 Task: Sort the products in the category "Tofu & Meat Alternatives" by price (lowest first).
Action: Mouse moved to (838, 327)
Screenshot: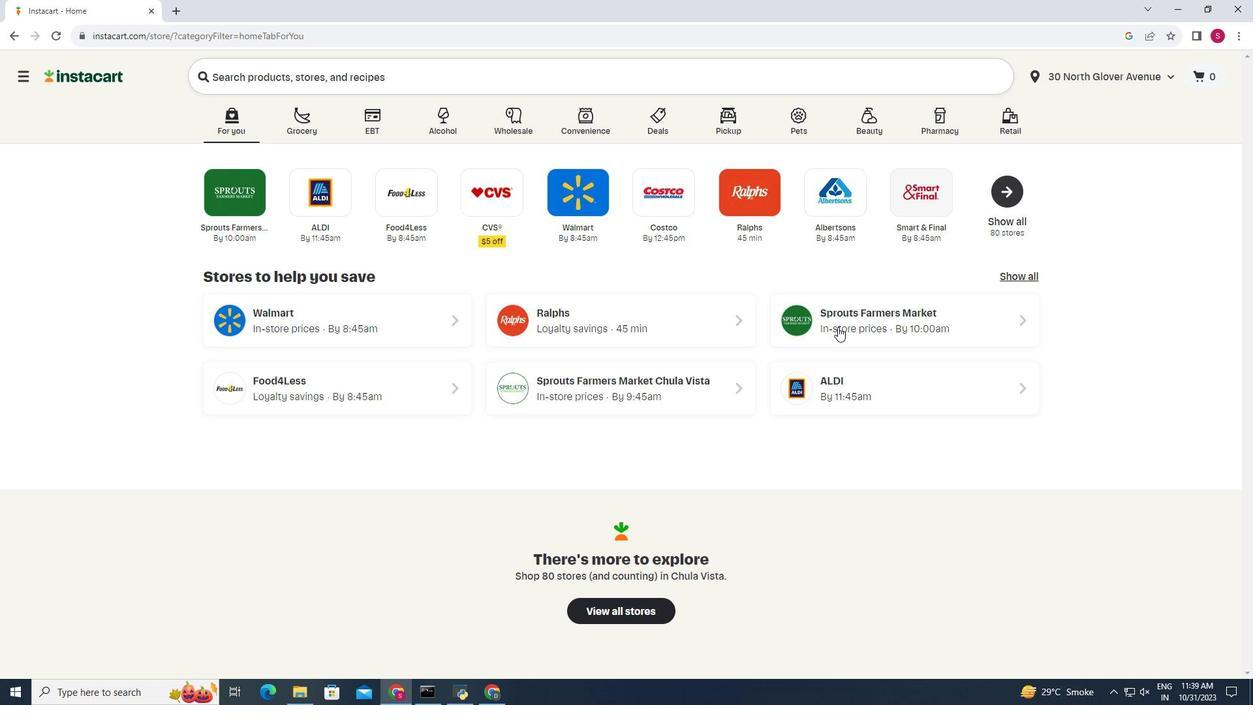 
Action: Mouse pressed left at (838, 327)
Screenshot: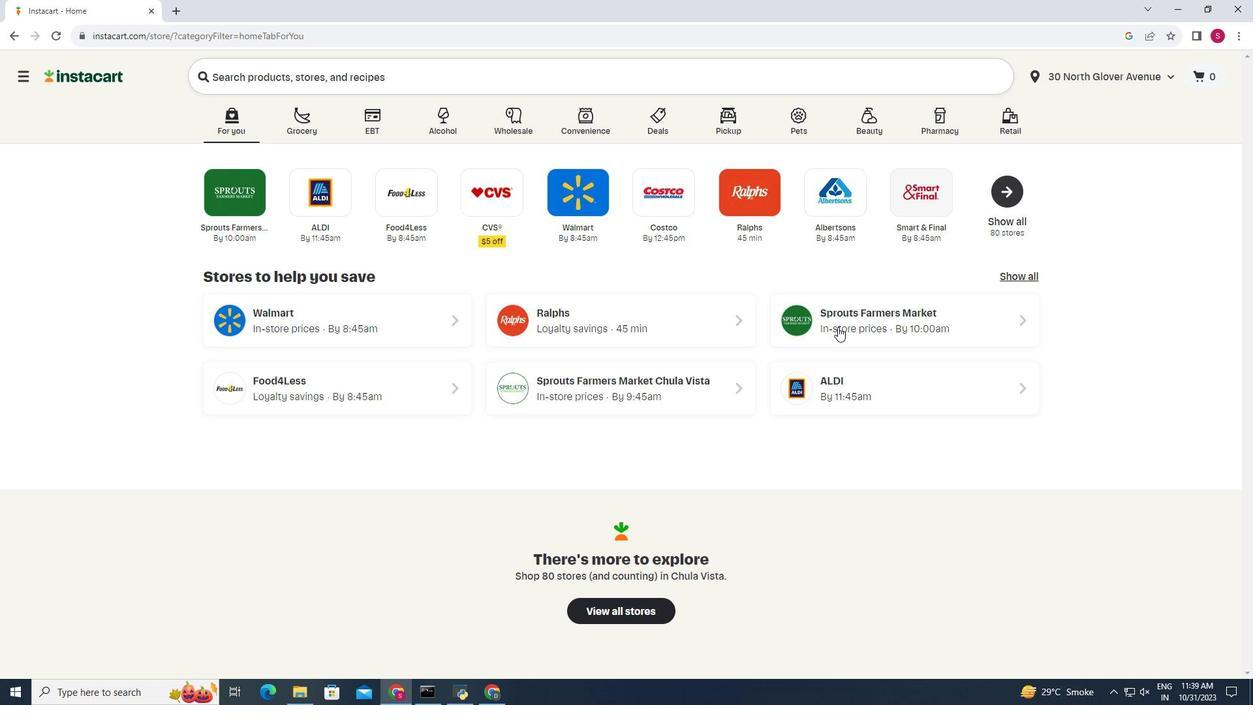 
Action: Mouse moved to (70, 574)
Screenshot: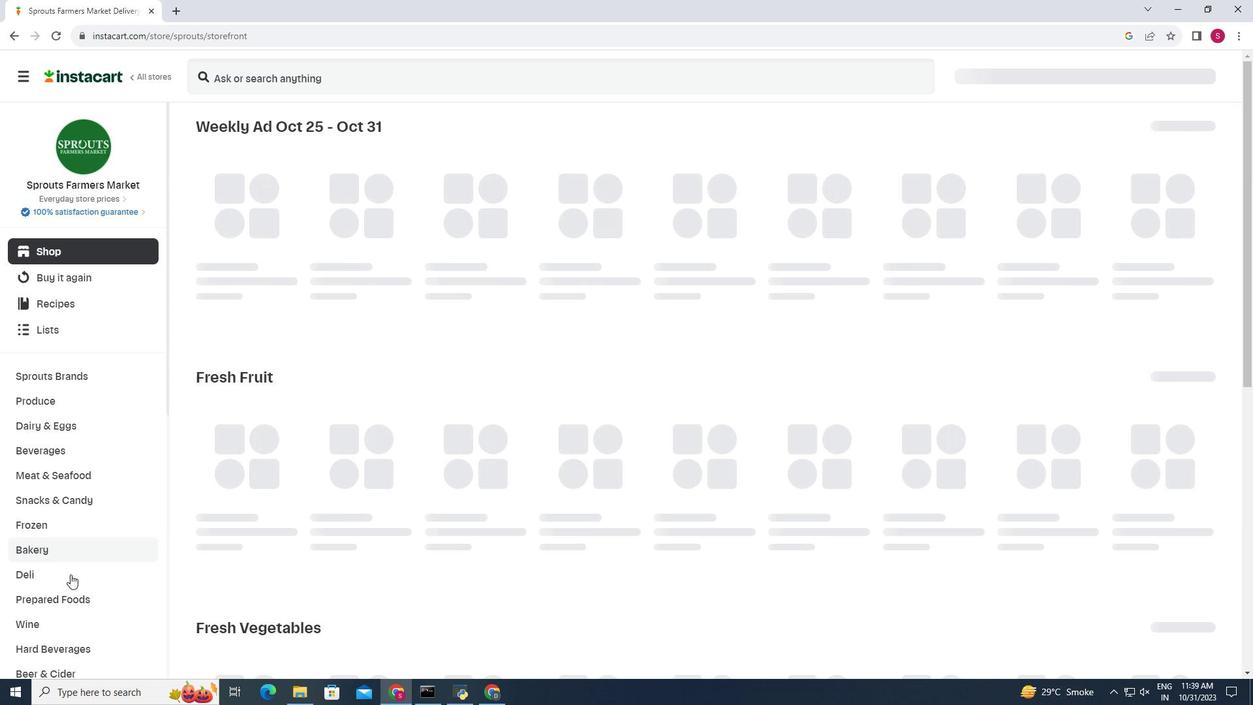
Action: Mouse pressed left at (70, 574)
Screenshot: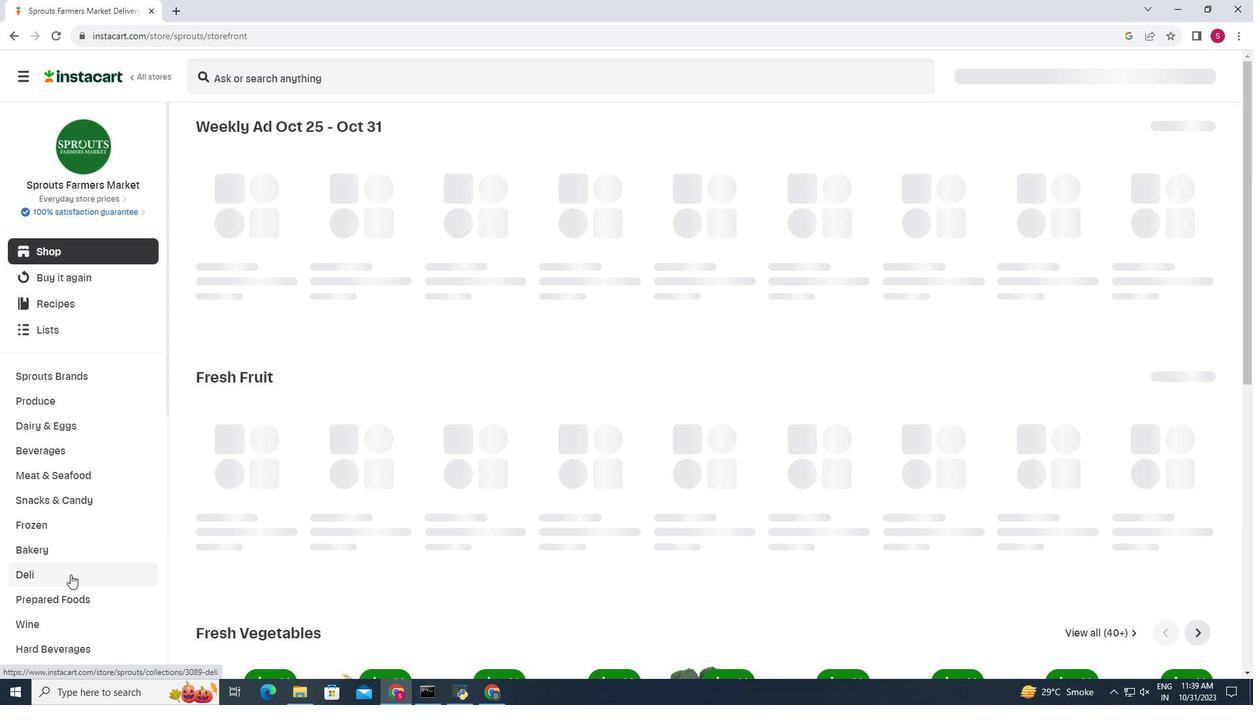 
Action: Mouse moved to (534, 159)
Screenshot: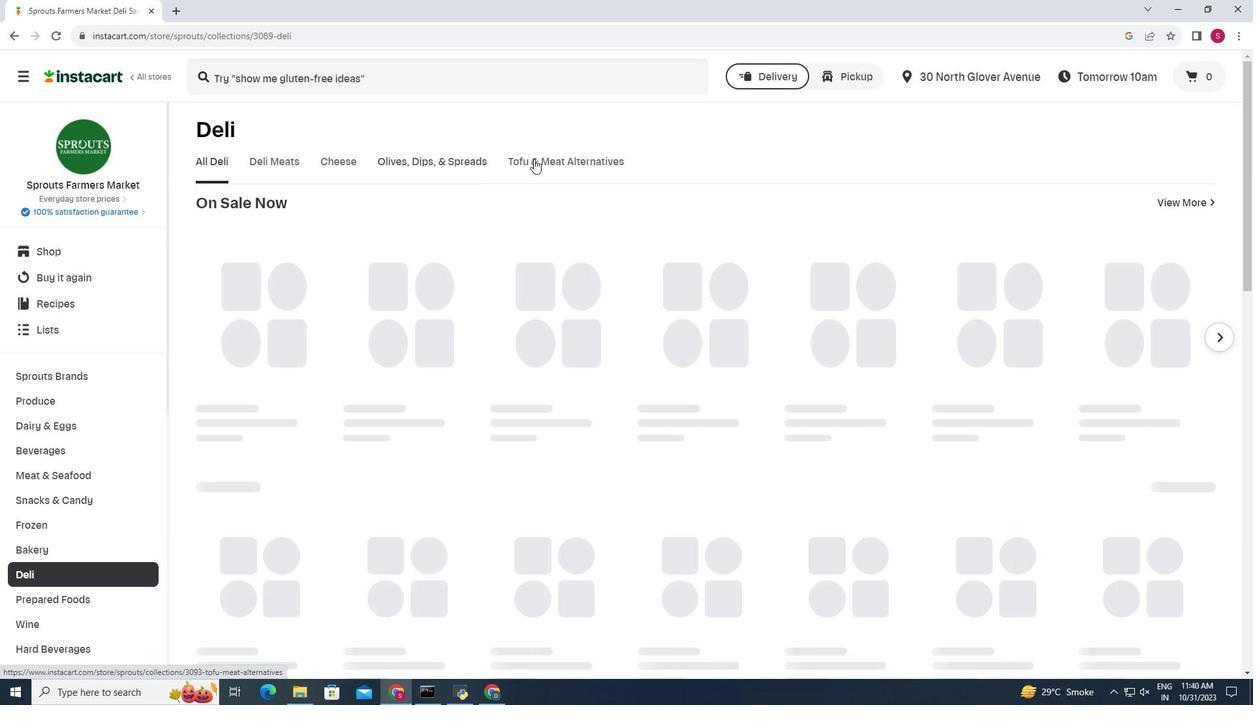 
Action: Mouse pressed left at (534, 159)
Screenshot: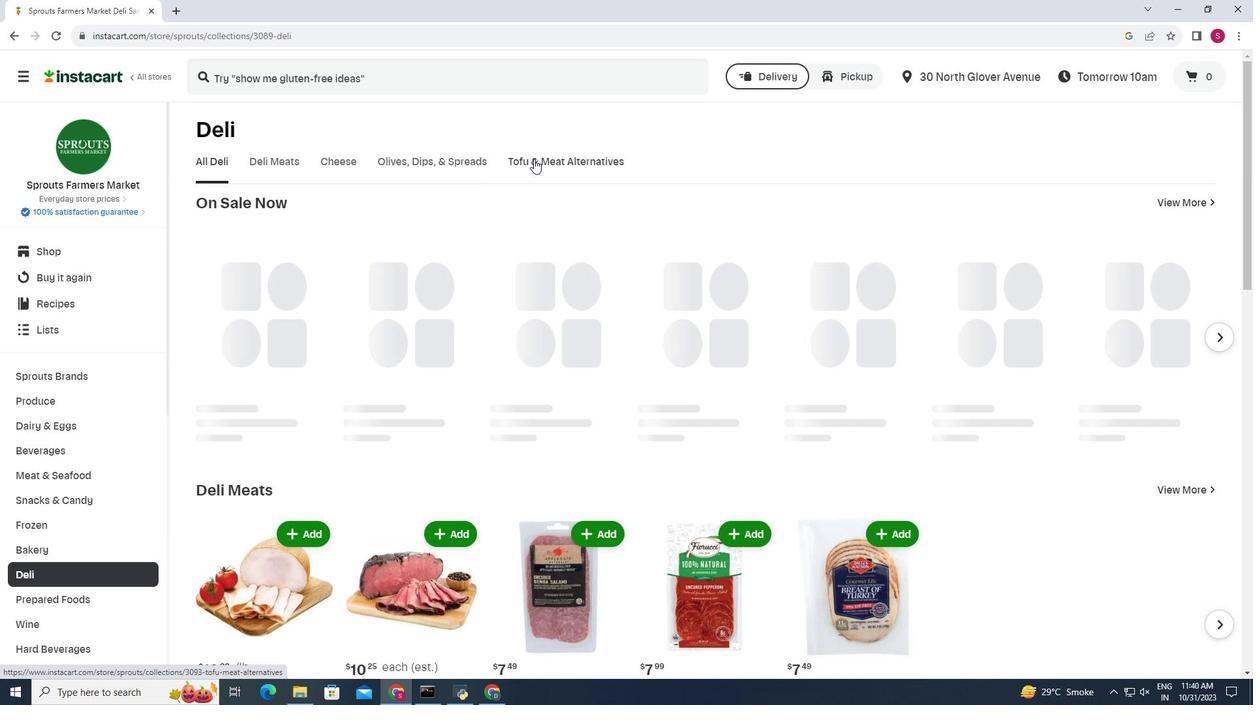 
Action: Mouse moved to (1210, 272)
Screenshot: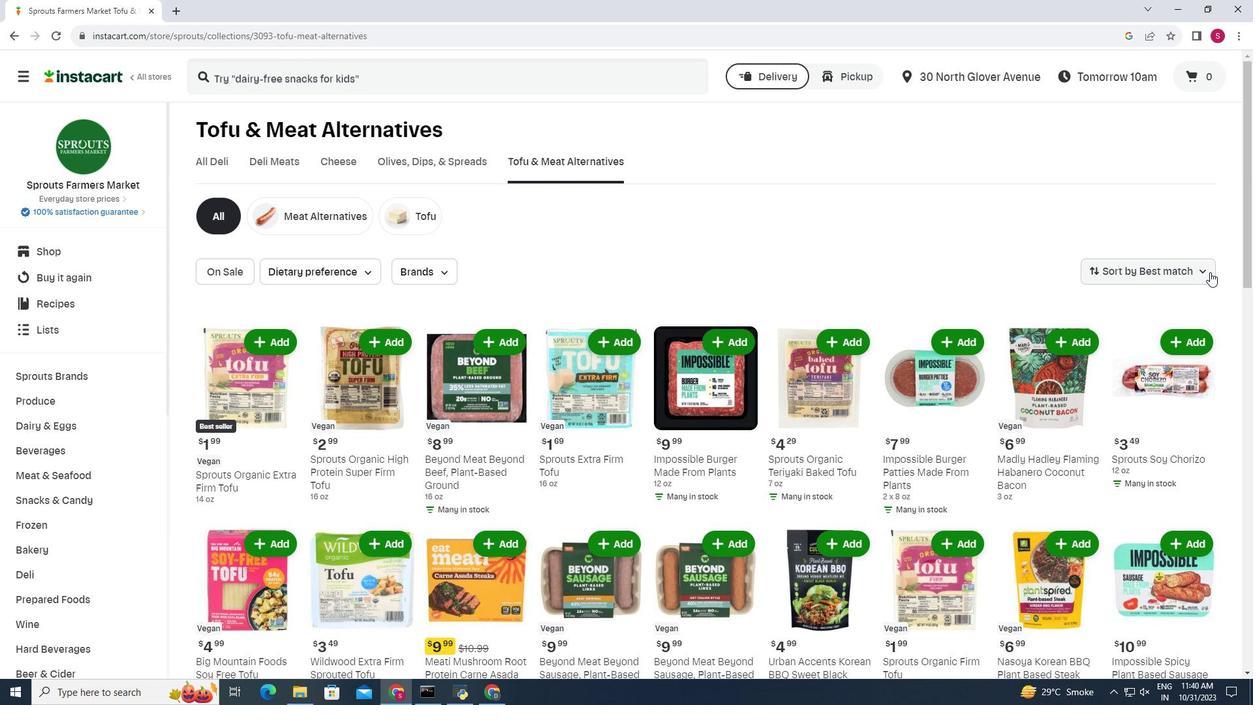 
Action: Mouse pressed left at (1210, 272)
Screenshot: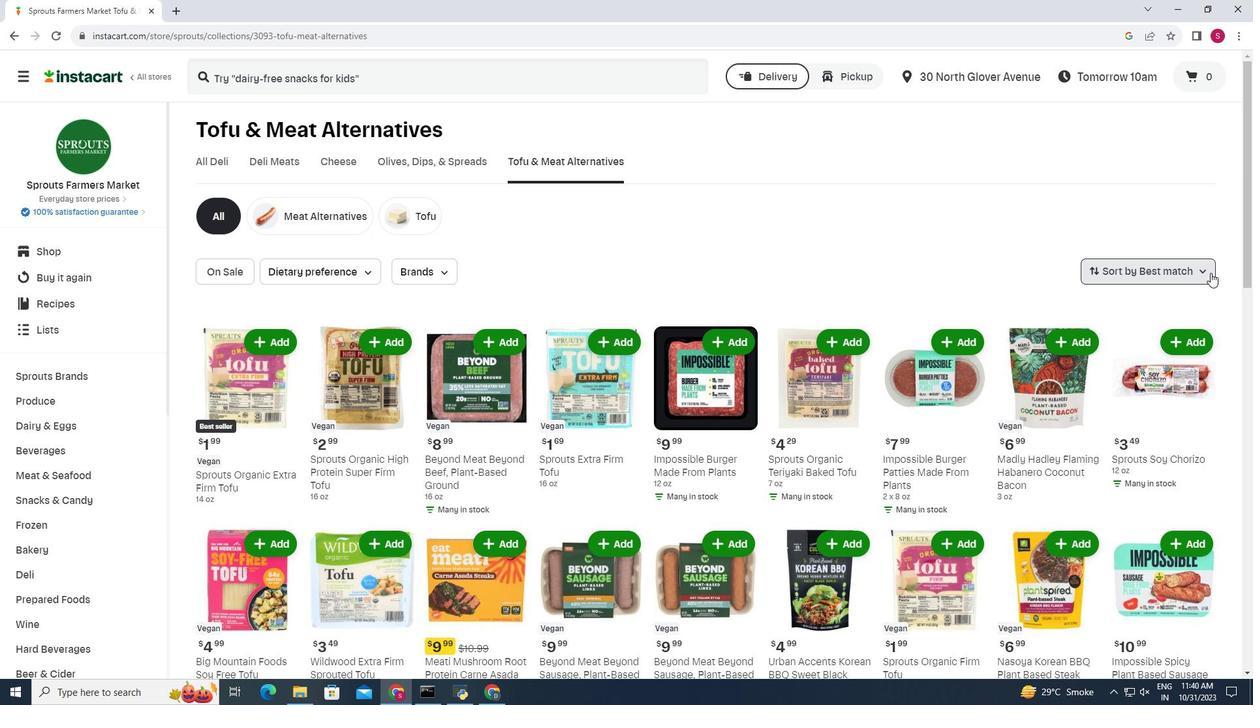 
Action: Mouse moved to (1174, 342)
Screenshot: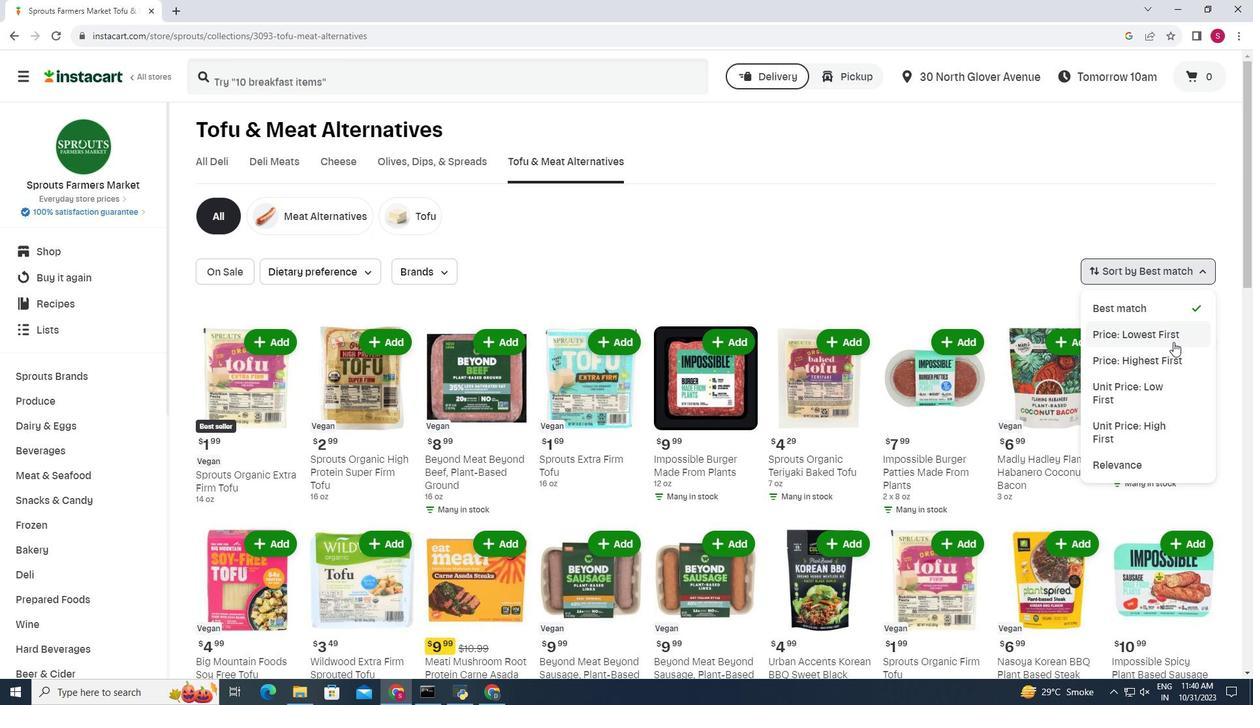 
Action: Mouse pressed left at (1174, 342)
Screenshot: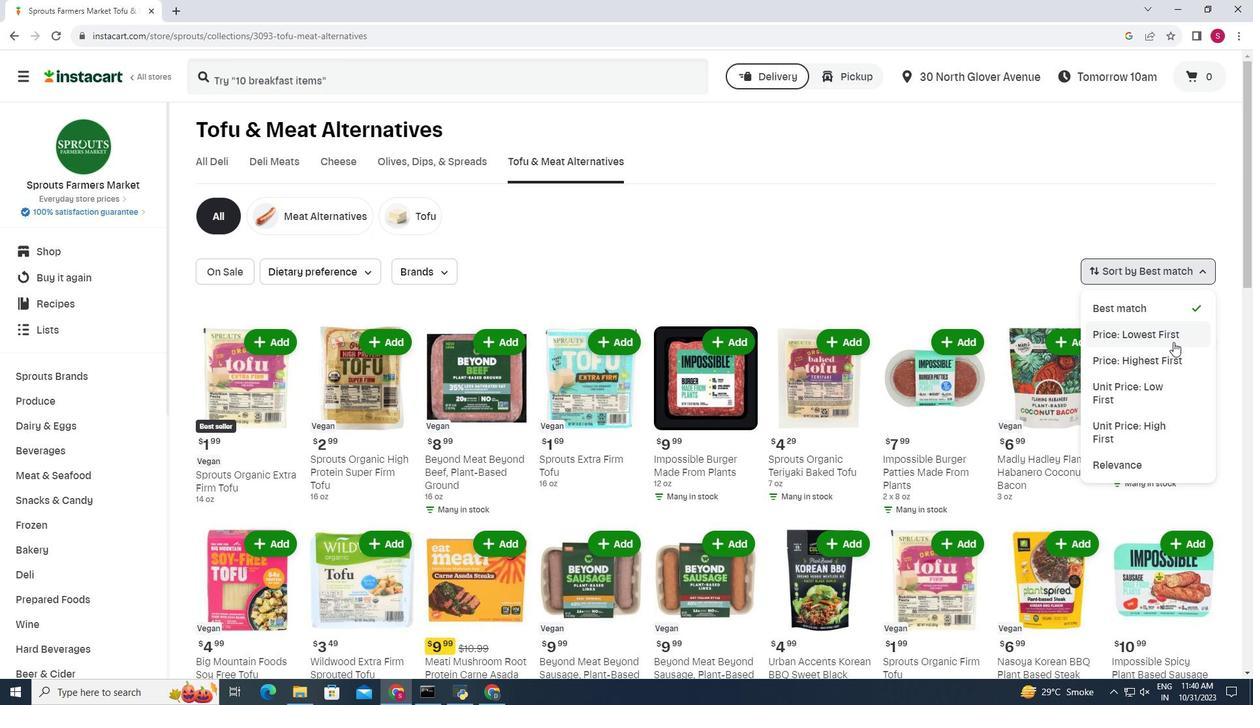 
Action: Mouse moved to (779, 295)
Screenshot: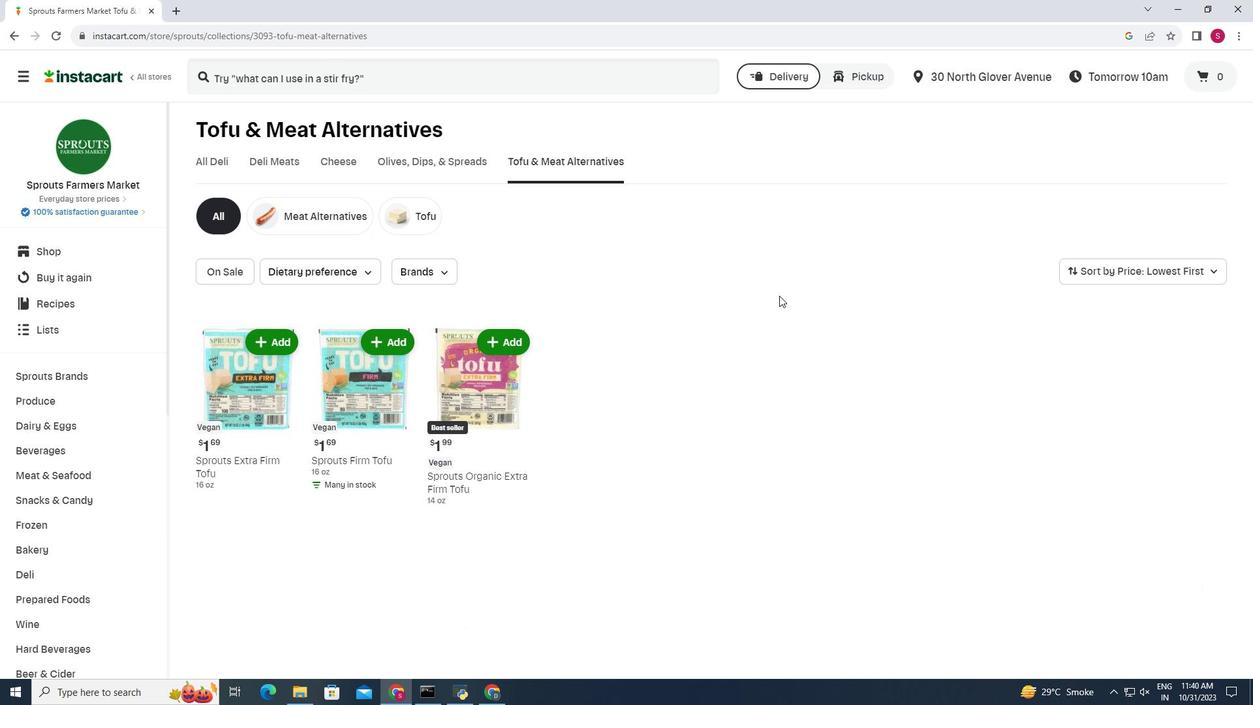 
